 Task: Reply to the email with the subject 'Request for information'.
Action: Mouse moved to (72, 258)
Screenshot: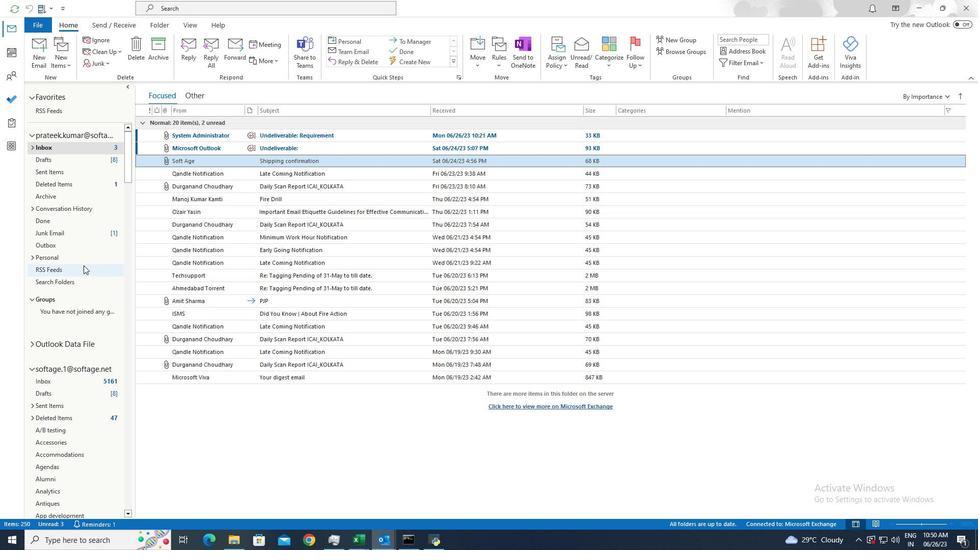 
Action: Mouse pressed left at (72, 258)
Screenshot: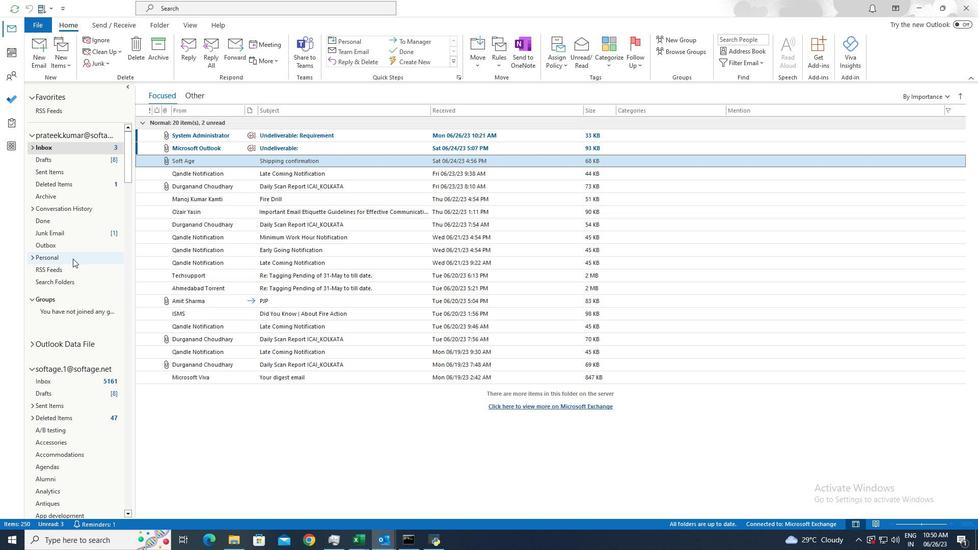 
Action: Mouse moved to (242, 130)
Screenshot: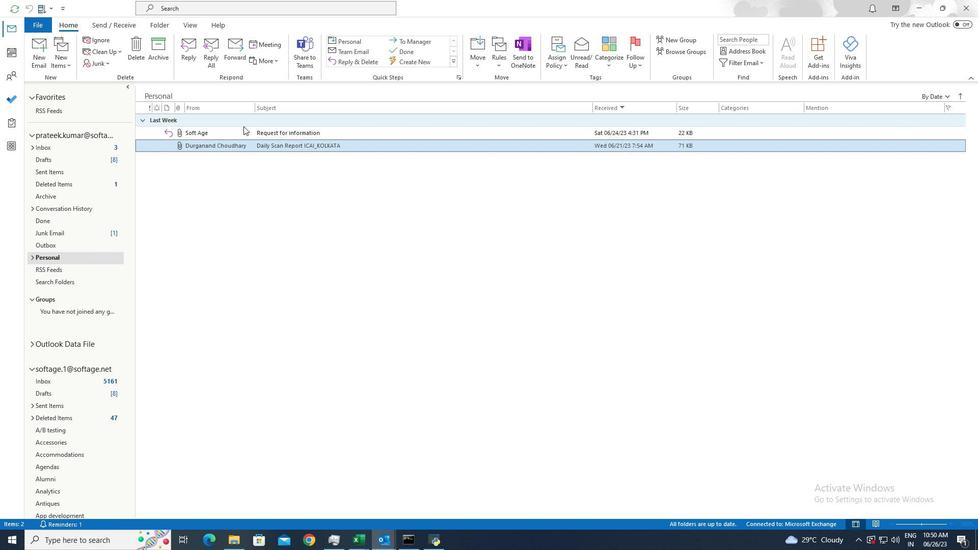
Action: Mouse pressed left at (242, 130)
Screenshot: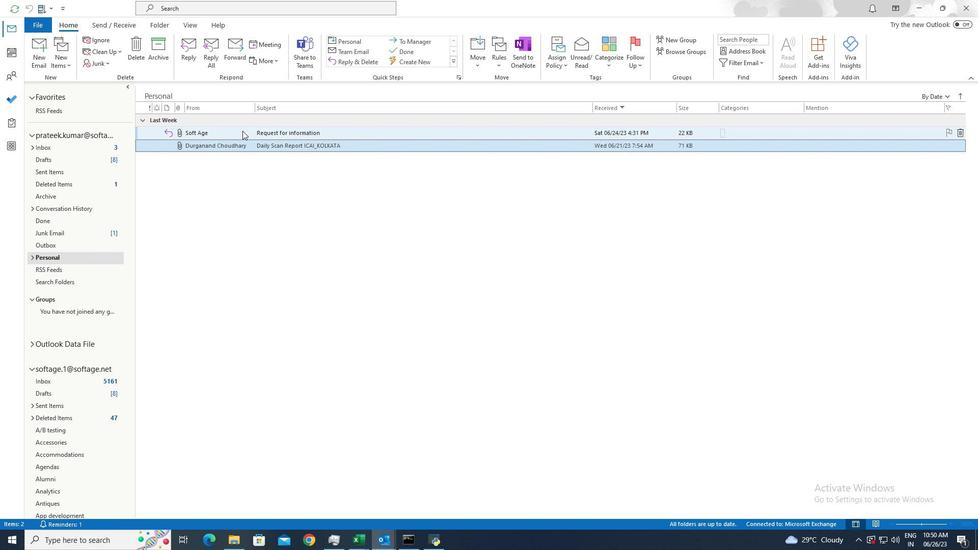 
Action: Mouse moved to (194, 46)
Screenshot: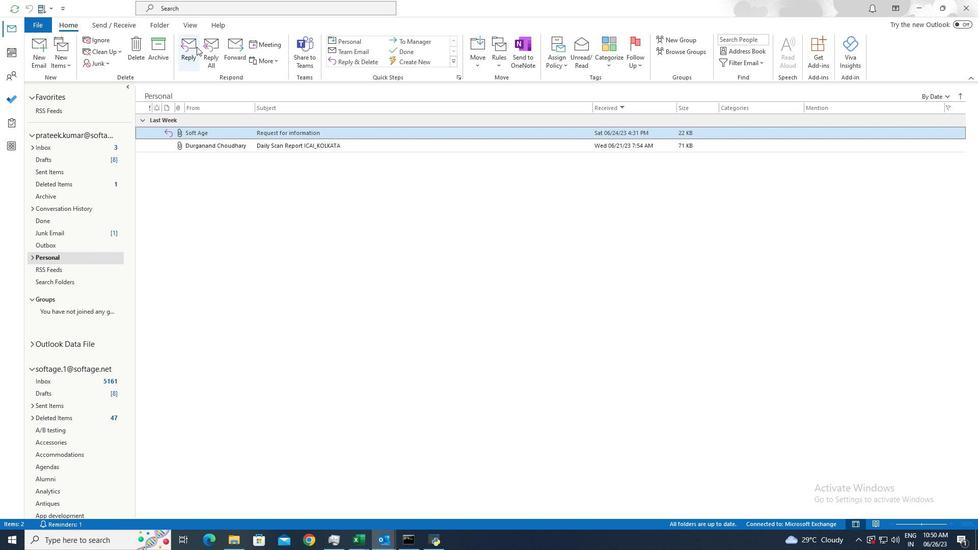 
Action: Mouse pressed left at (194, 46)
Screenshot: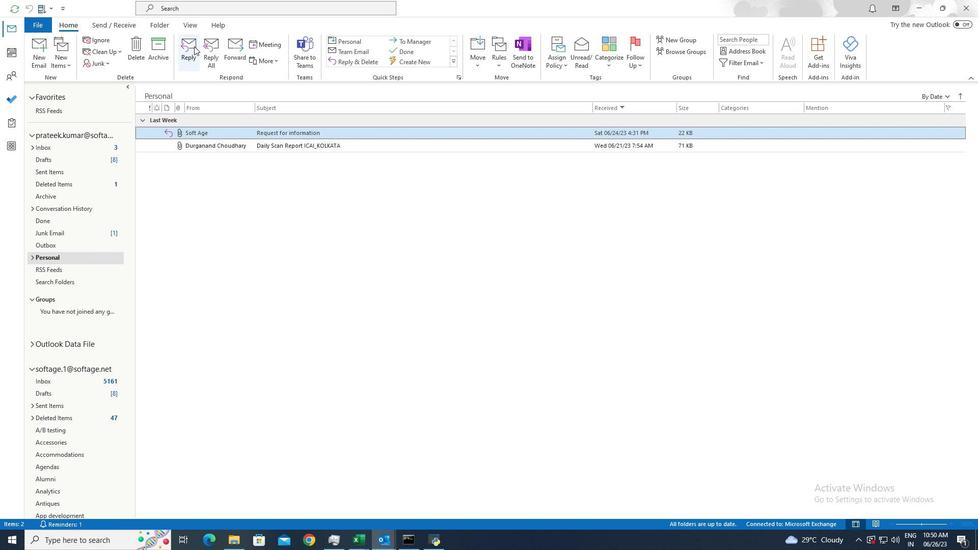 
Action: Mouse moved to (82, 191)
Screenshot: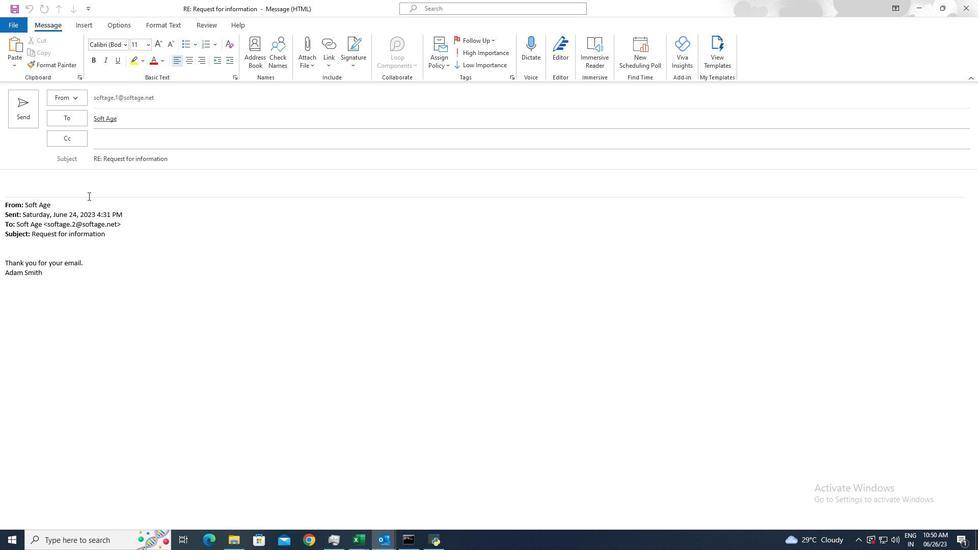 
Action: Mouse pressed left at (82, 191)
Screenshot: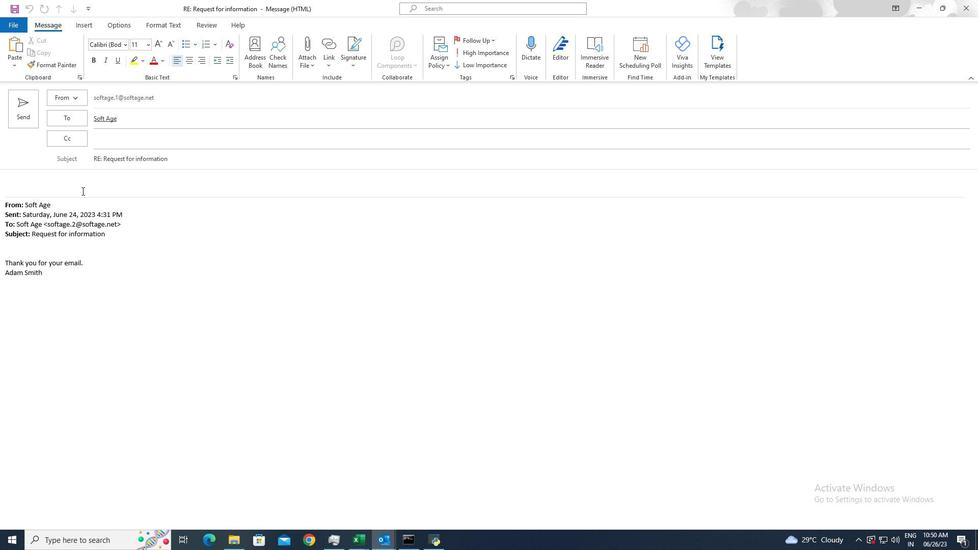 
Action: Mouse moved to (82, 190)
Screenshot: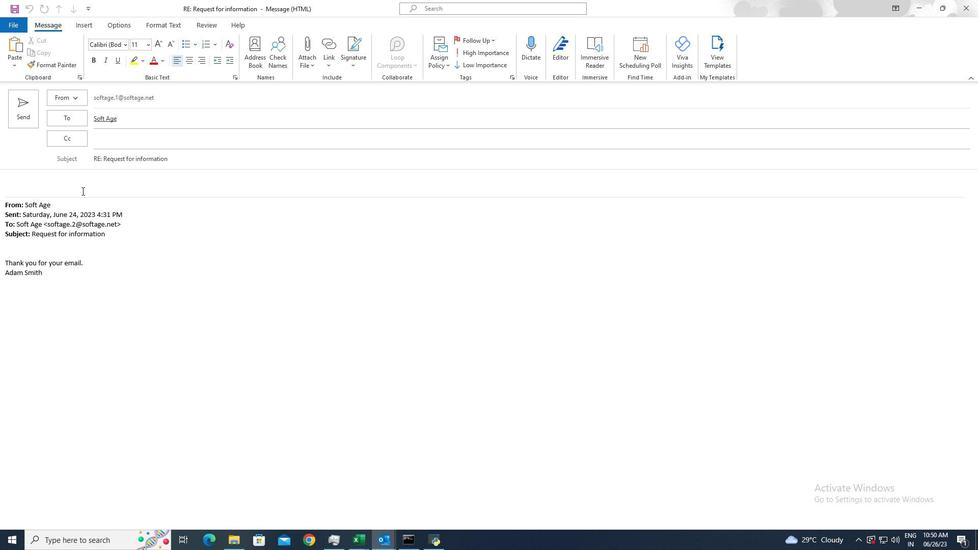 
Action: Key pressed you<Key.space>are<Key.space>
Screenshot: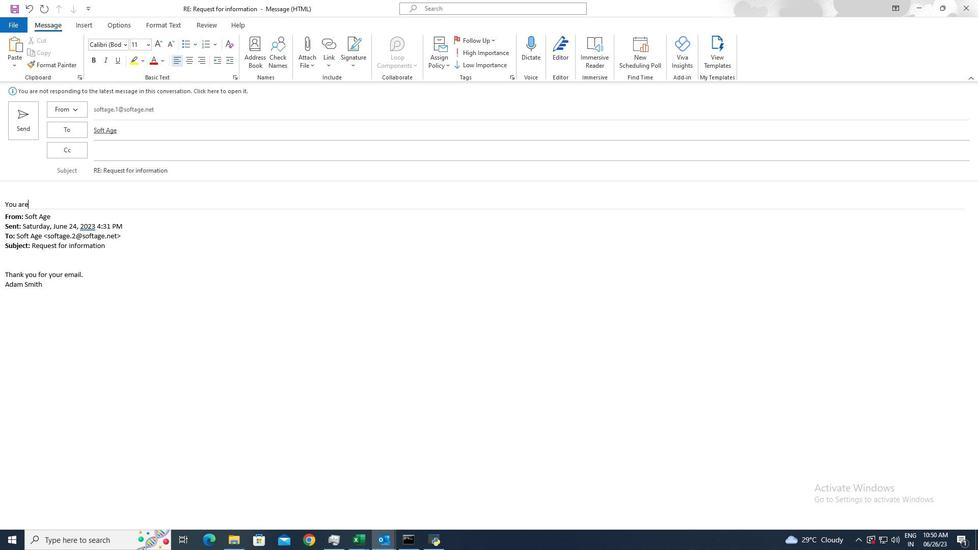 
Action: Mouse moved to (82, 190)
Screenshot: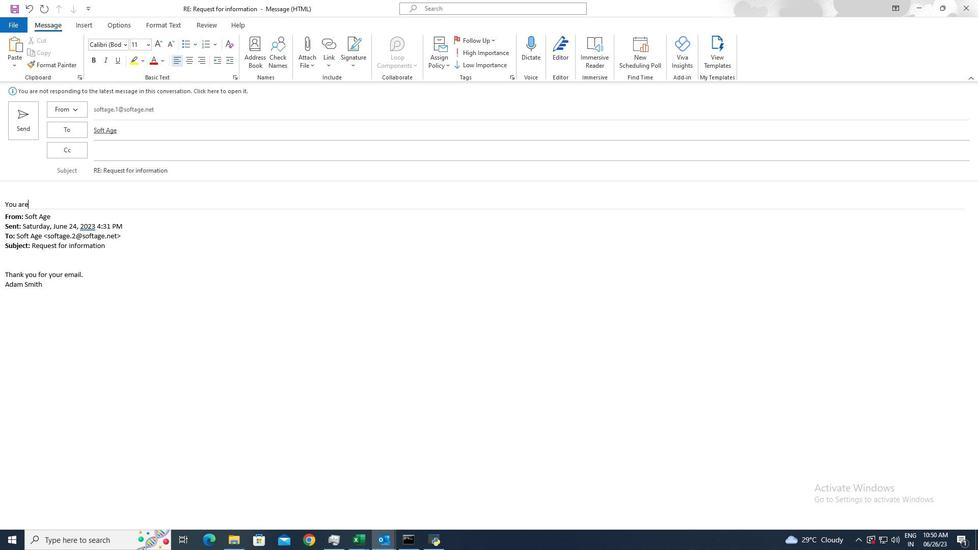 
Action: Key pressed most<Key.space>welcome.
Screenshot: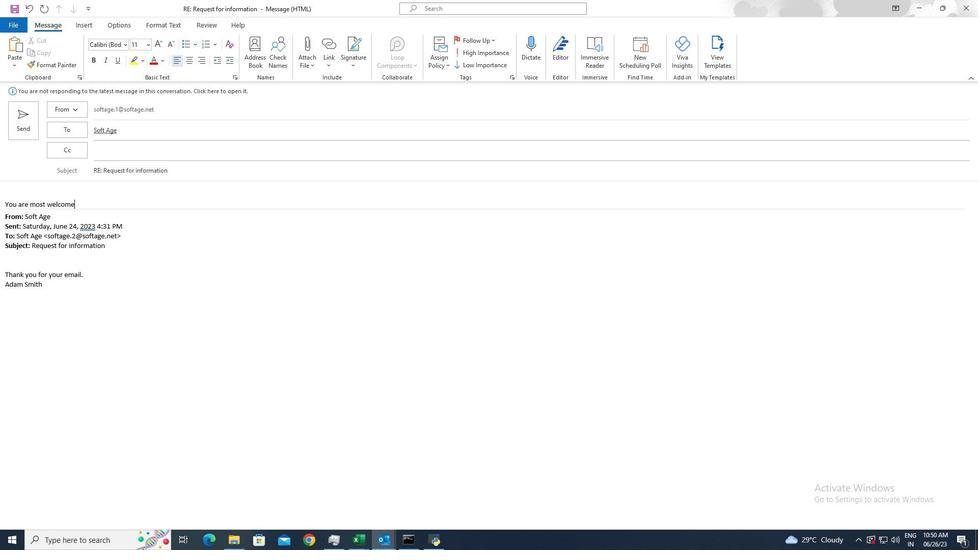
Action: Mouse moved to (29, 131)
Screenshot: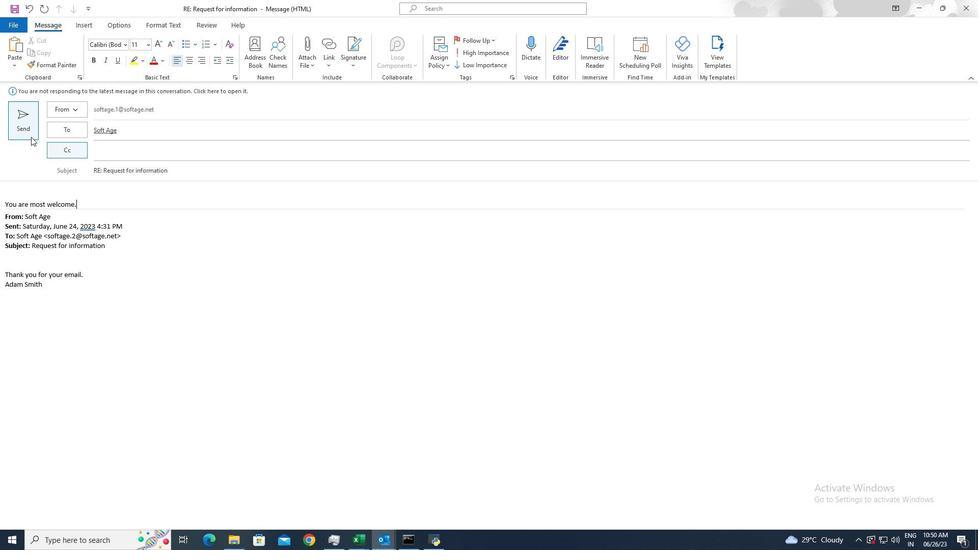 
Action: Mouse pressed left at (29, 131)
Screenshot: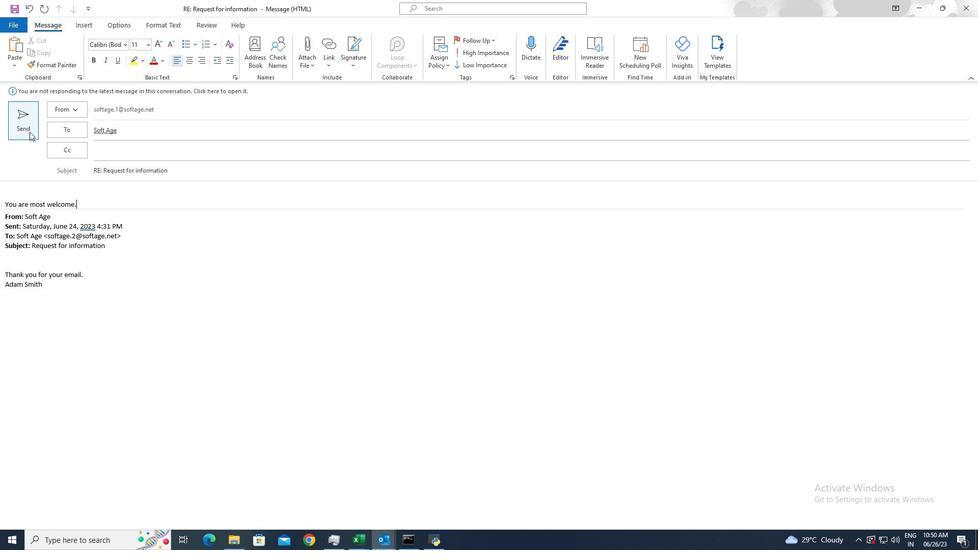 
